 Task: Add a dependency to the task Add support for SMS notifications to the mobile app , the existing task  Improve user input sanitization for better security in the project TransferLine.
Action: Mouse moved to (797, 528)
Screenshot: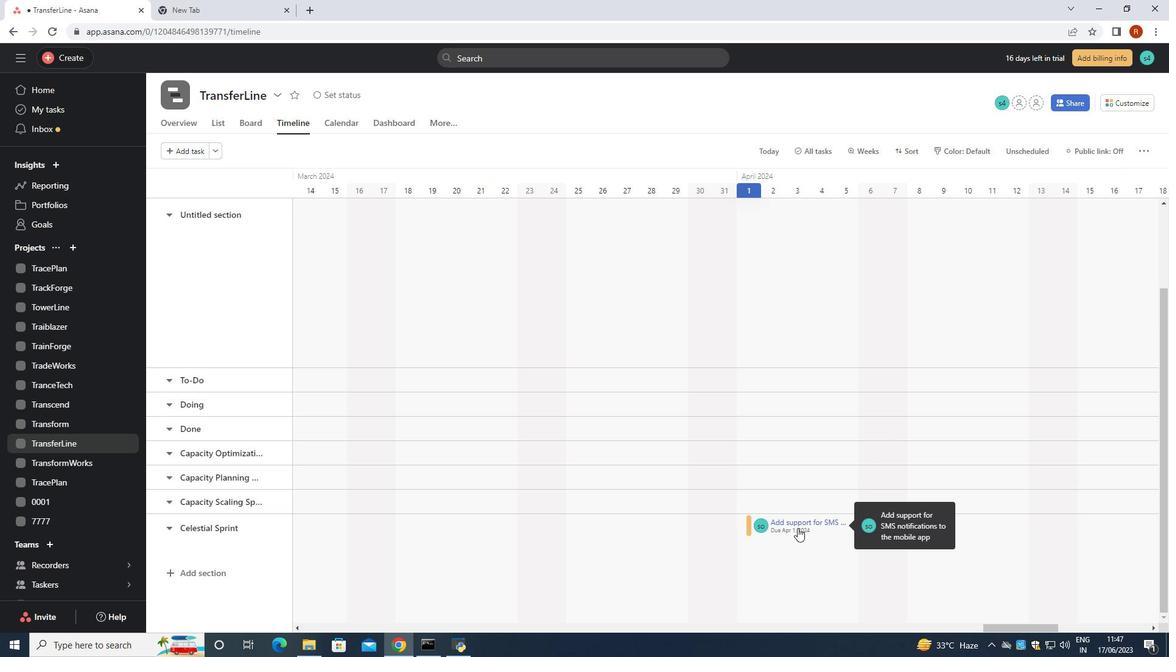 
Action: Mouse pressed left at (797, 528)
Screenshot: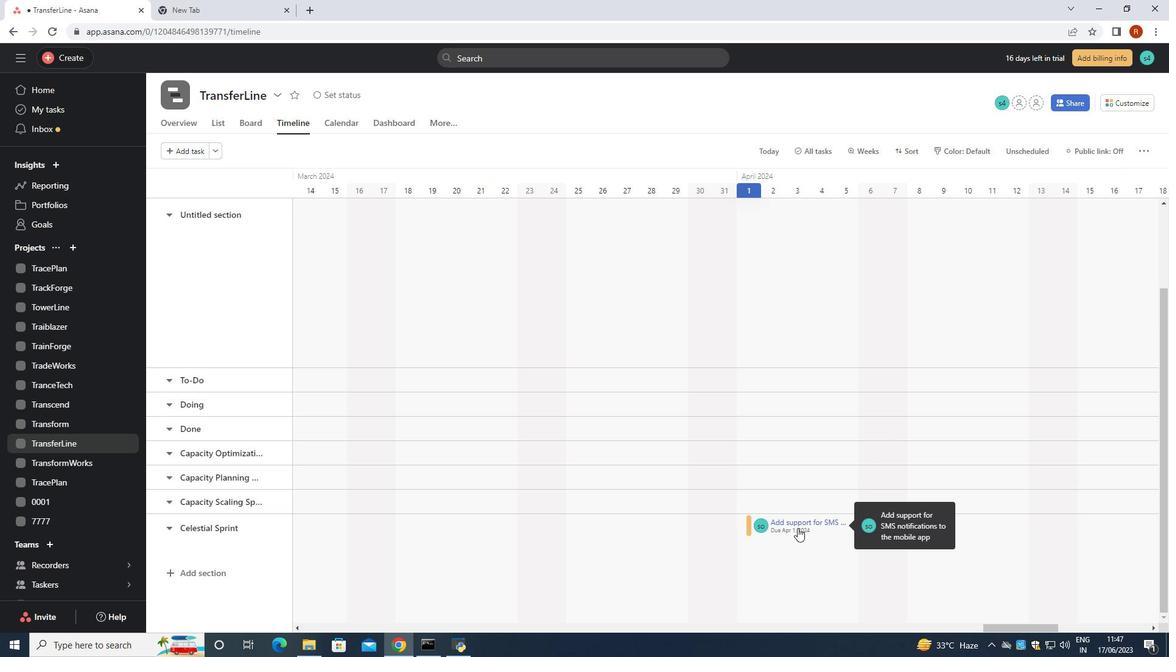 
Action: Mouse moved to (908, 306)
Screenshot: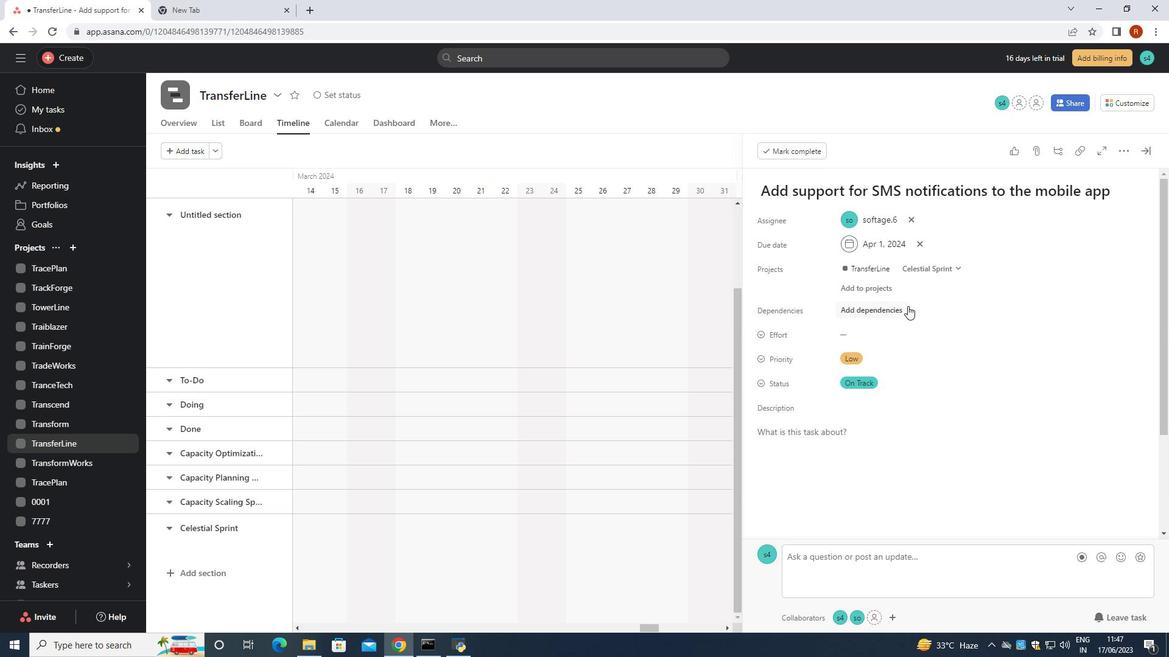 
Action: Mouse pressed left at (908, 306)
Screenshot: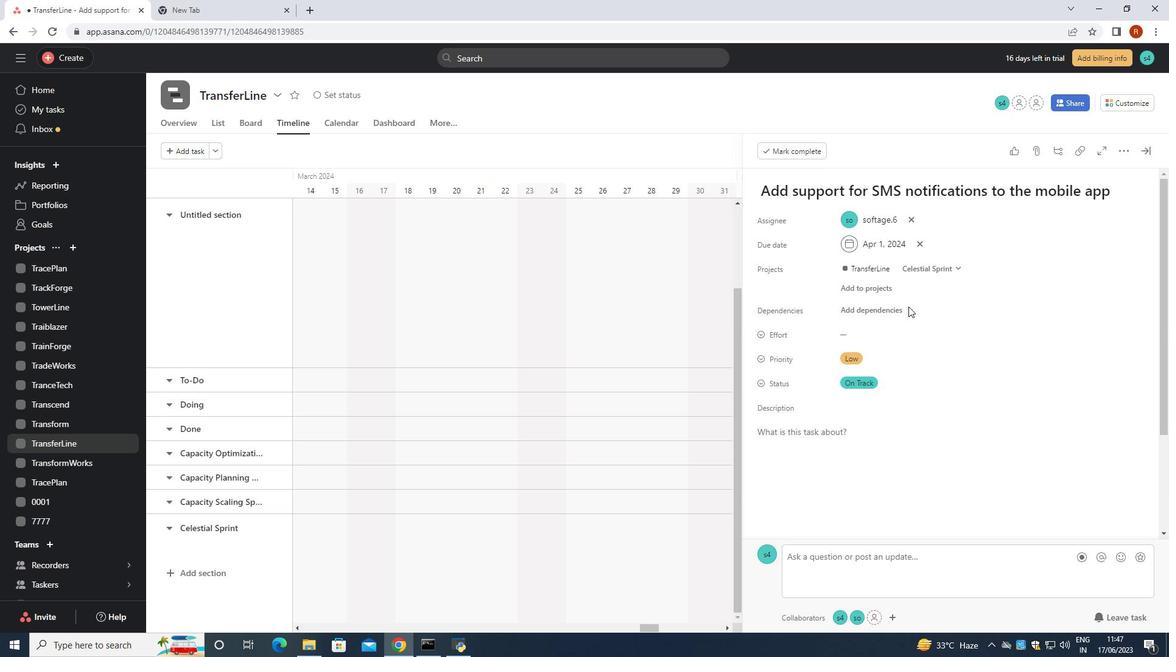 
Action: Mouse moved to (869, 305)
Screenshot: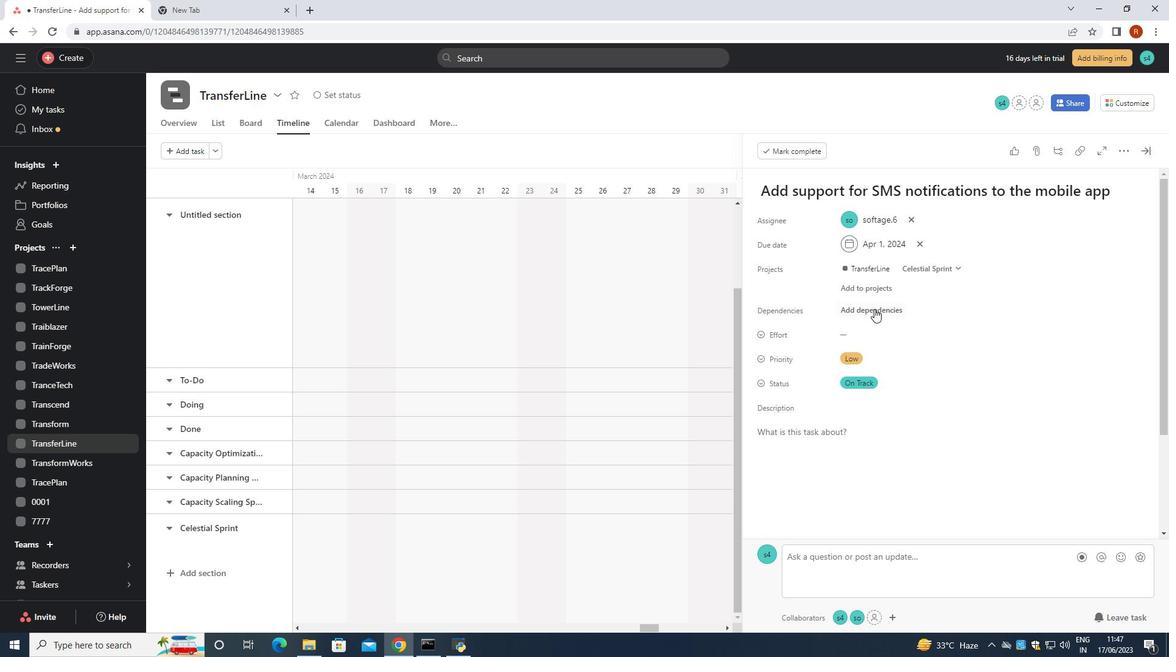 
Action: Mouse pressed left at (869, 305)
Screenshot: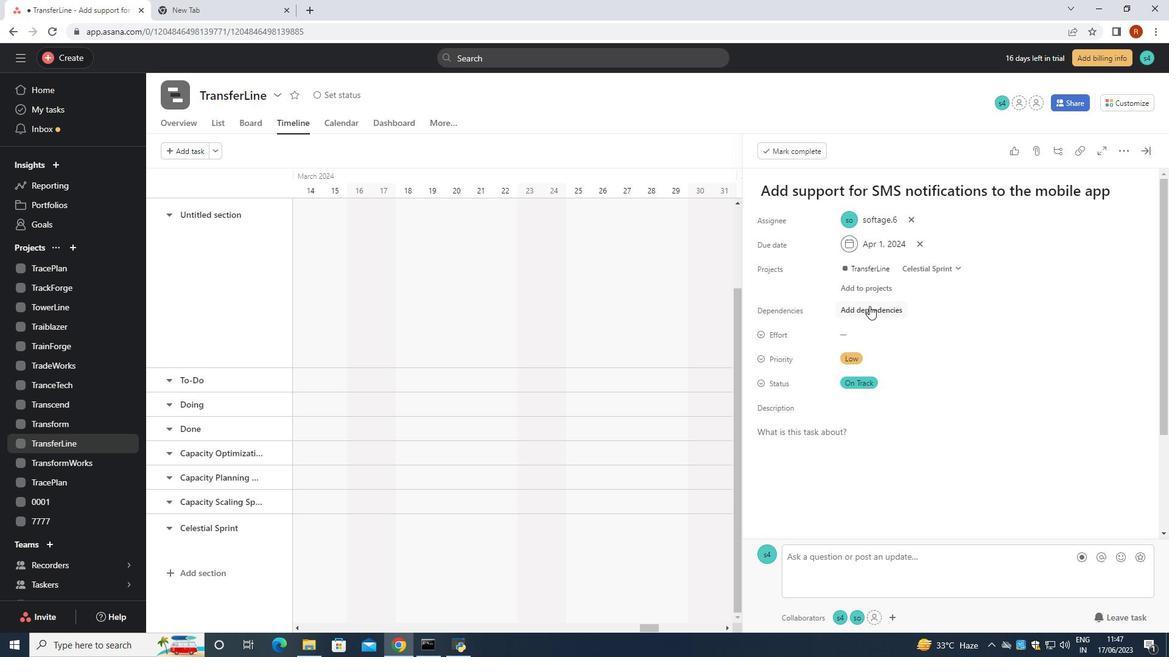 
Action: Mouse moved to (870, 315)
Screenshot: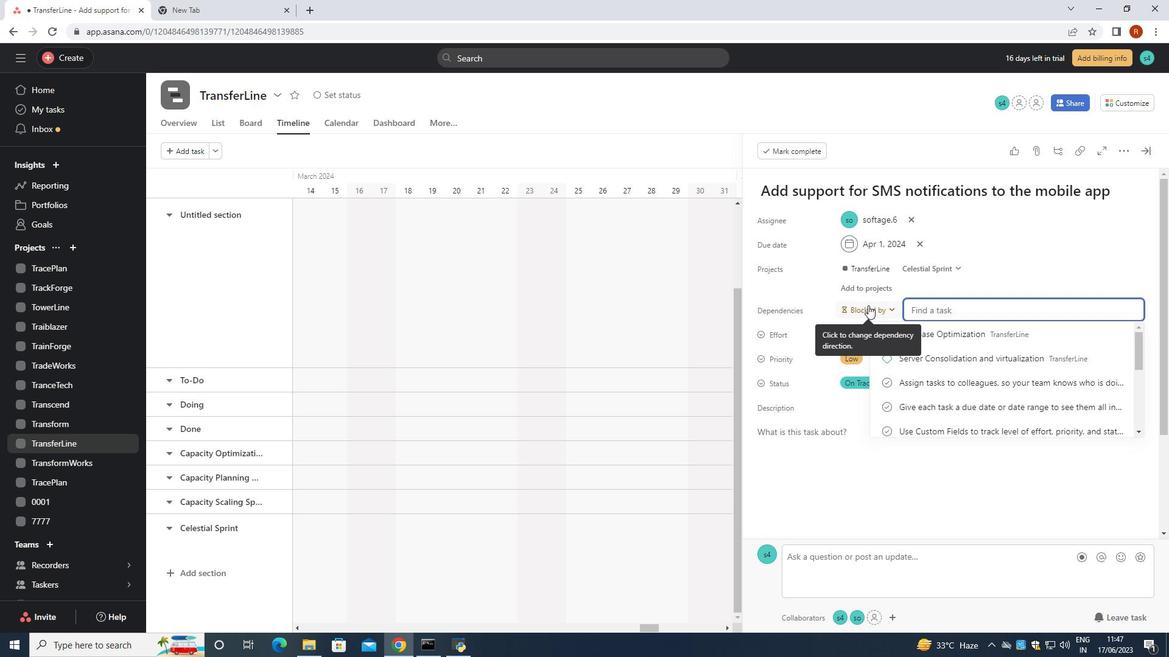 
Action: Key pressed <Key.shift>Improve<Key.space><Key.shift><Key.shift><Key.shift><Key.shift>User<Key.space><Key.shift><Key.shift><Key.shift><Key.shift>I<Key.backspace><Key.backspace><Key.backspace><Key.backspace><Key.backspace><Key.backspace>user<Key.space>inpur<Key.backspace>t<Key.space>sanitization<Key.space>for<Key.space>better<Key.space>security<Key.space><Key.left><Key.left><Key.left><Key.left><Key.left><Key.left><Key.left><Key.left><Key.left><Key.left><Key.left><Key.left><Key.left><Key.left><Key.left><Key.left><Key.left><Key.left><Key.left><Key.left><Key.left><Key.left><Key.left><Key.left><Key.left><Key.left><Key.left><Key.left><Key.left><Key.left><Key.left><Key.right><Key.right><Key.right><Key.right><Key.right><Key.right><Key.right><Key.right><Key.right><Key.right><Key.right><Key.right><Key.enter>
Screenshot: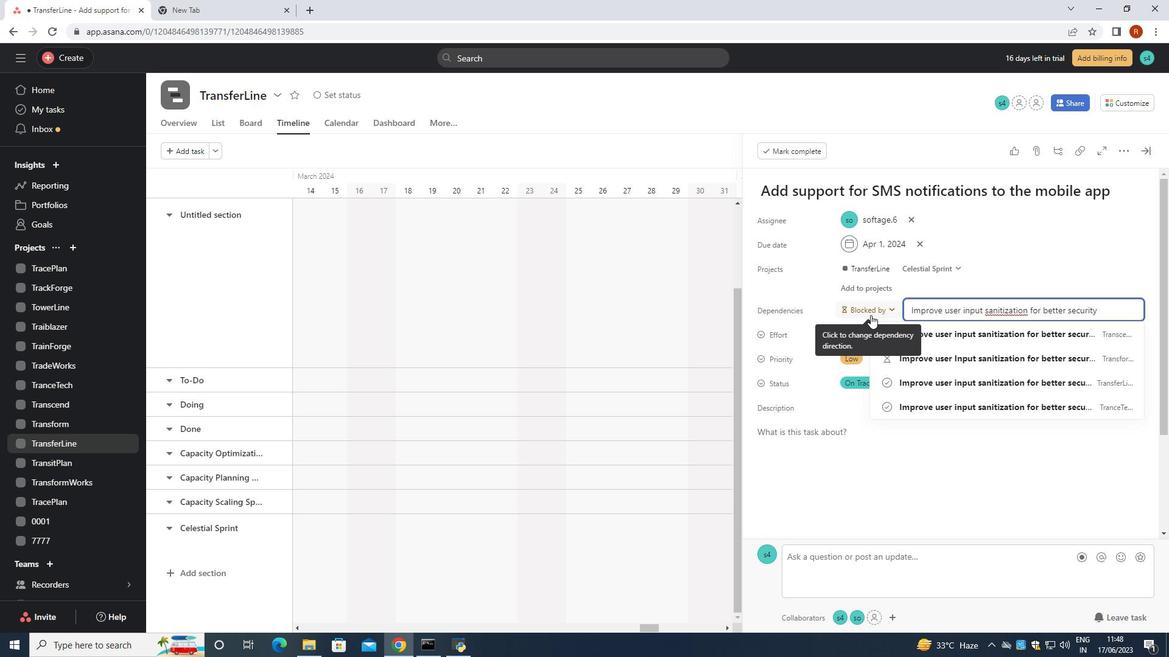 
Action: Mouse moved to (1015, 499)
Screenshot: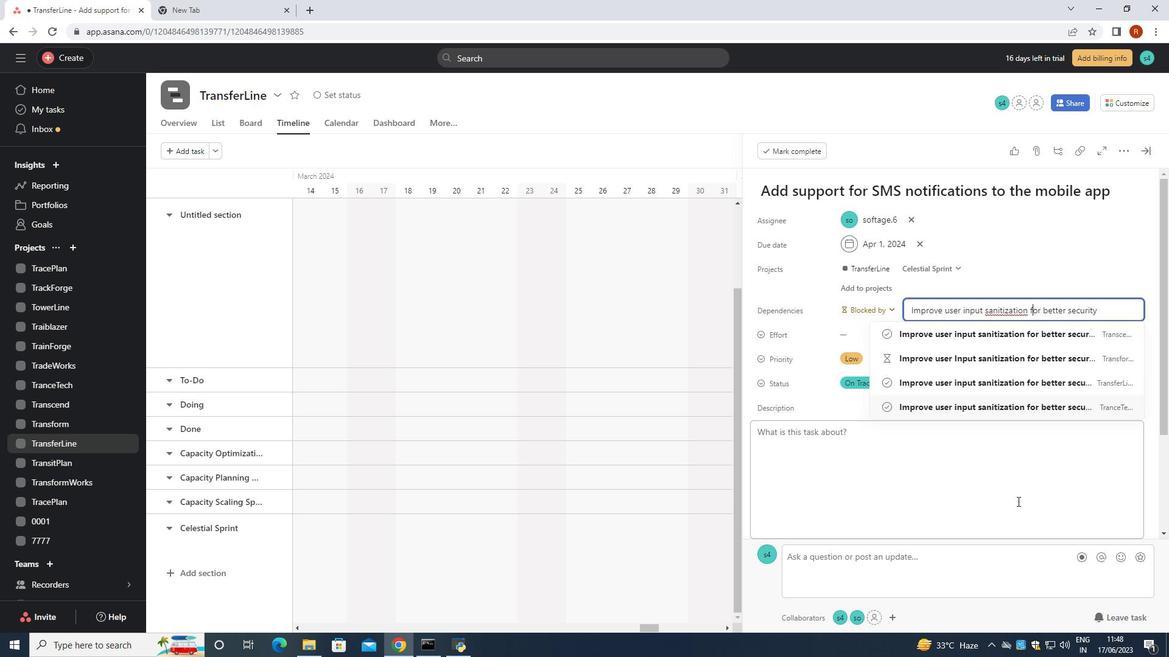 
Action: Key pressed <Key.enter>
Screenshot: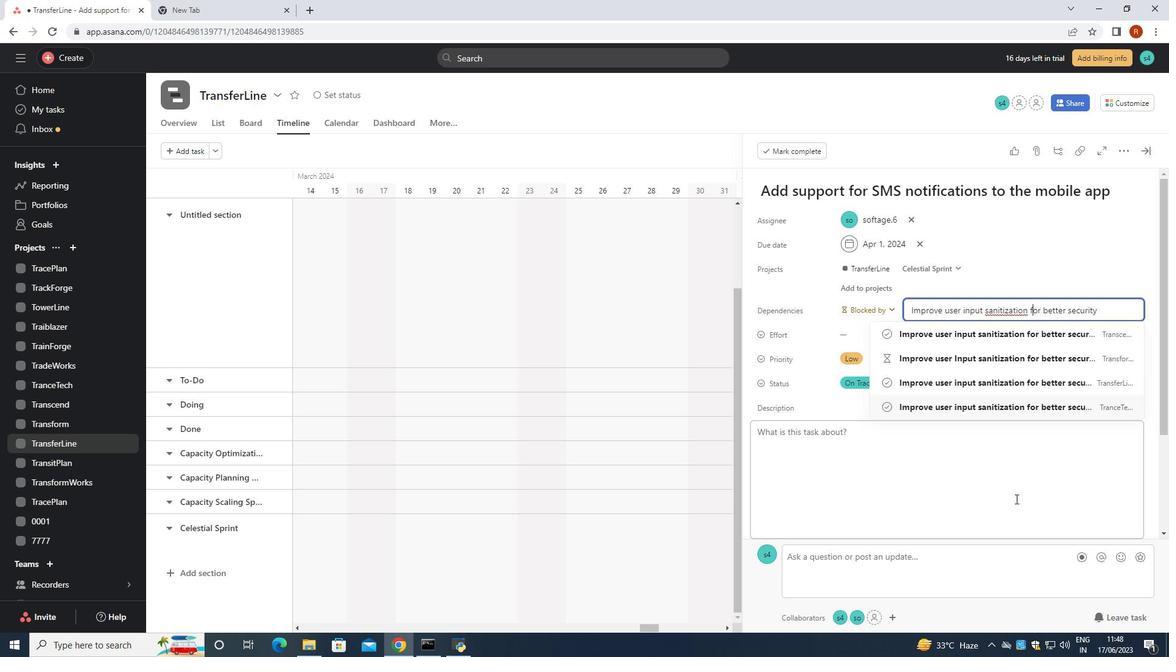 
Action: Mouse moved to (1014, 496)
Screenshot: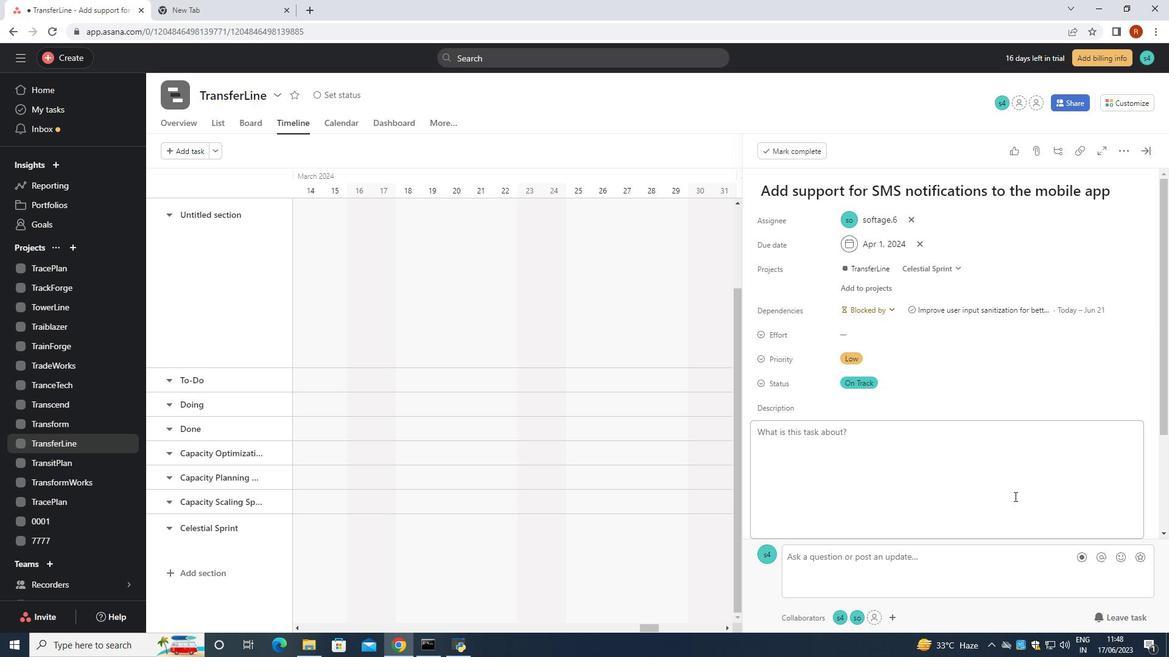 
